 Task: Create a task  Upgrade and migrate company expense tracking to a cloud-based solution , assign it to team member softage.2@softage.net in the project ConceptTech and update the status of the task to  On Track  , set the priority of the task to High
Action: Mouse moved to (251, 542)
Screenshot: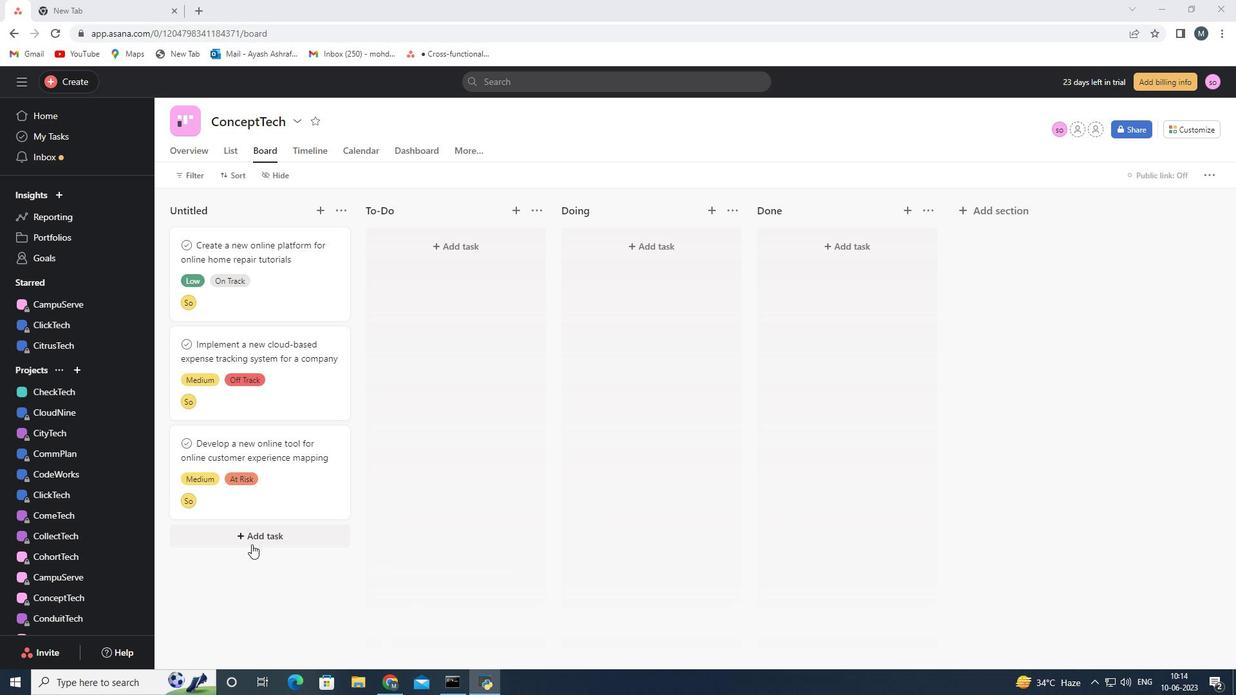 
Action: Mouse pressed left at (251, 542)
Screenshot: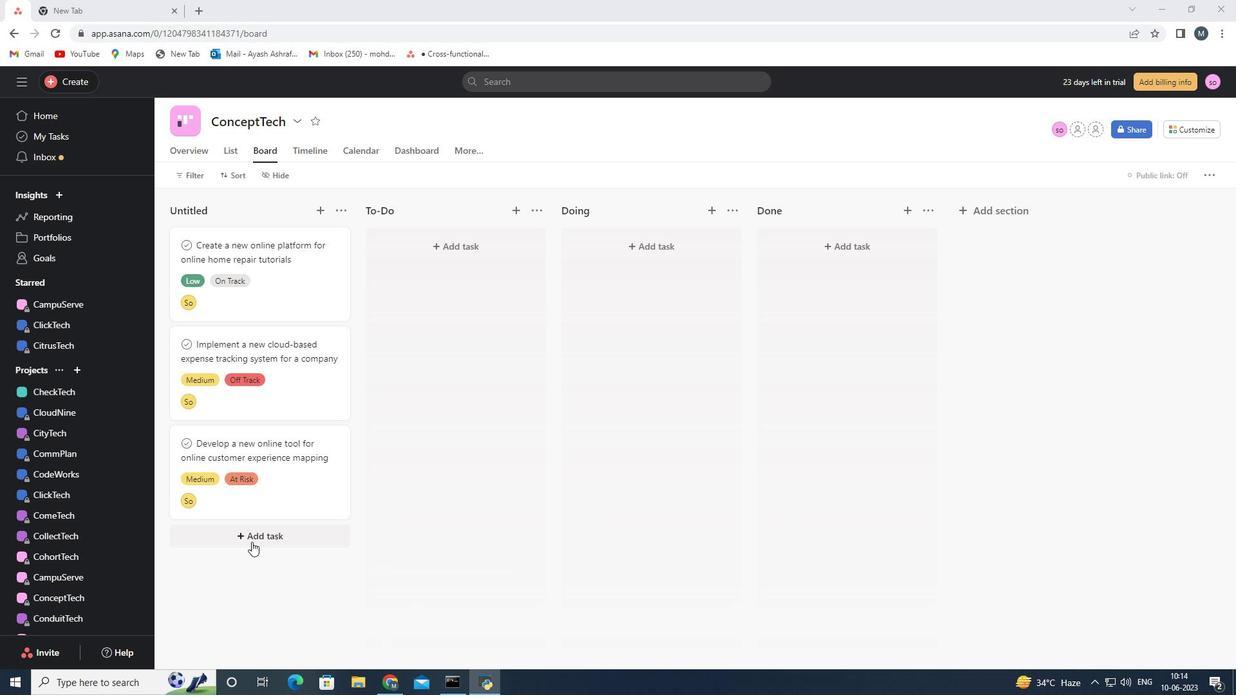 
Action: Mouse pressed left at (251, 542)
Screenshot: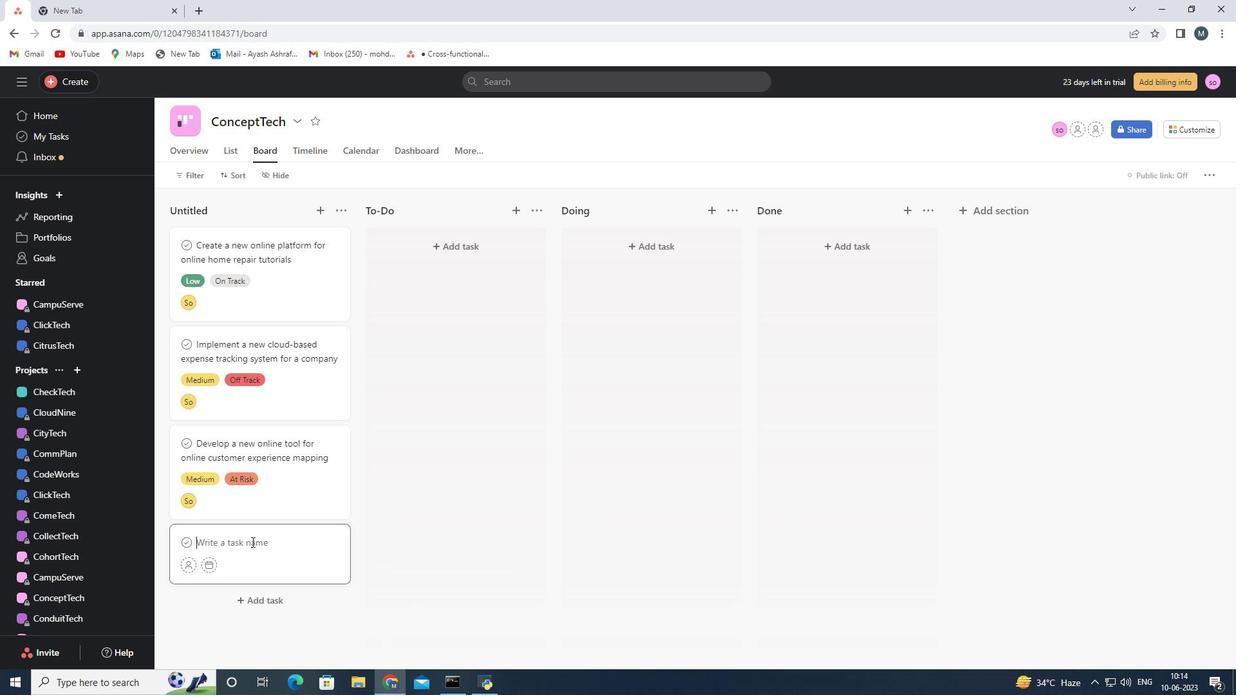 
Action: Key pressed <Key.shift>Upgrade<Key.space>and<Key.space>migrate<Key.space>company<Key.space>expense<Key.space>r<Key.backspace>tracl<Key.backspace>king<Key.space>to<Key.space>a<Key.space>cloud-based<Key.space>solution
Screenshot: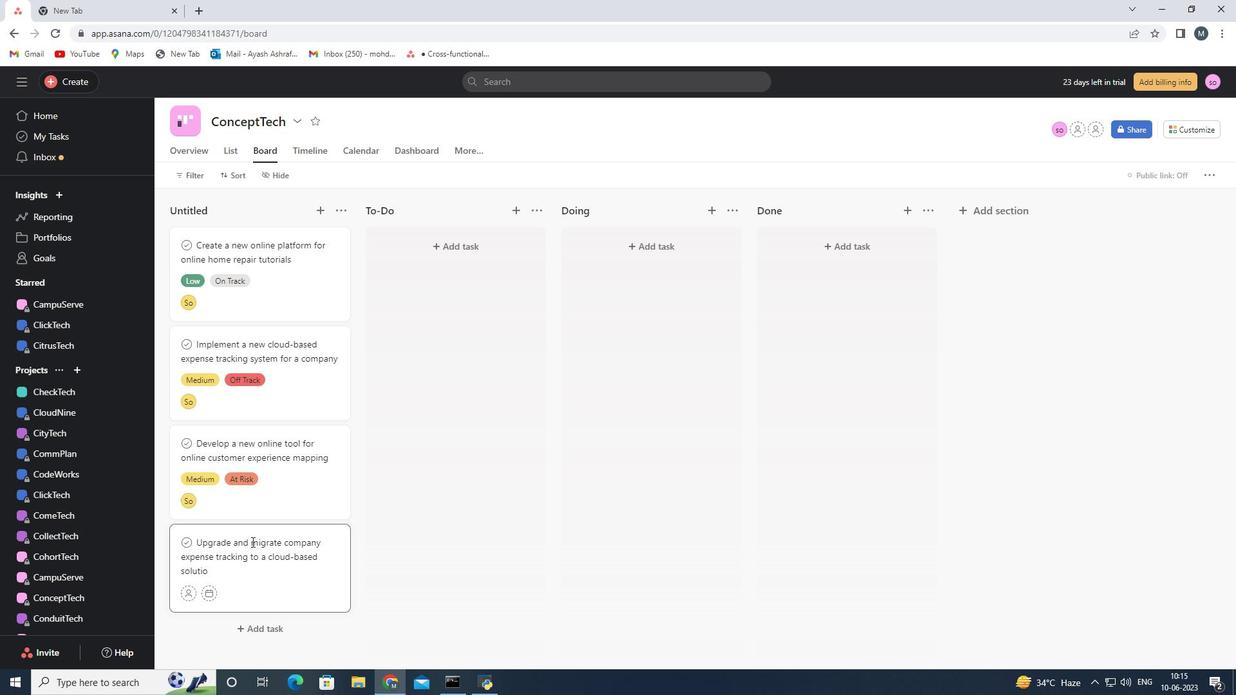
Action: Mouse moved to (192, 593)
Screenshot: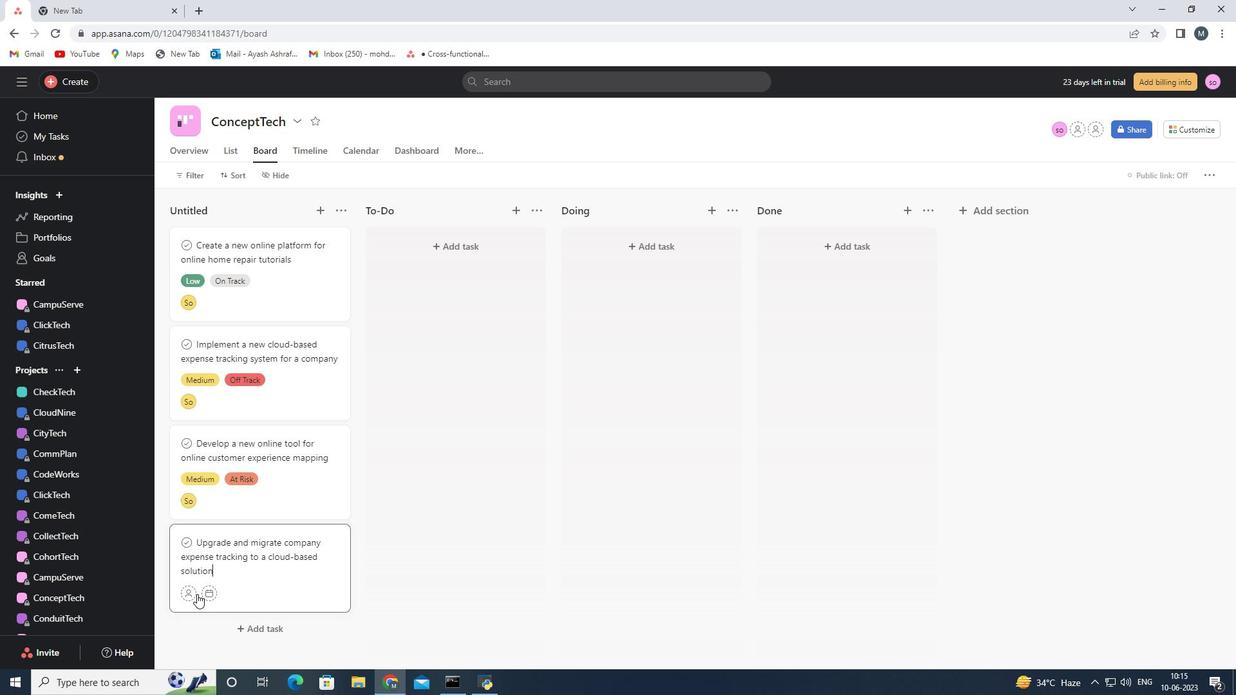 
Action: Mouse pressed left at (192, 593)
Screenshot: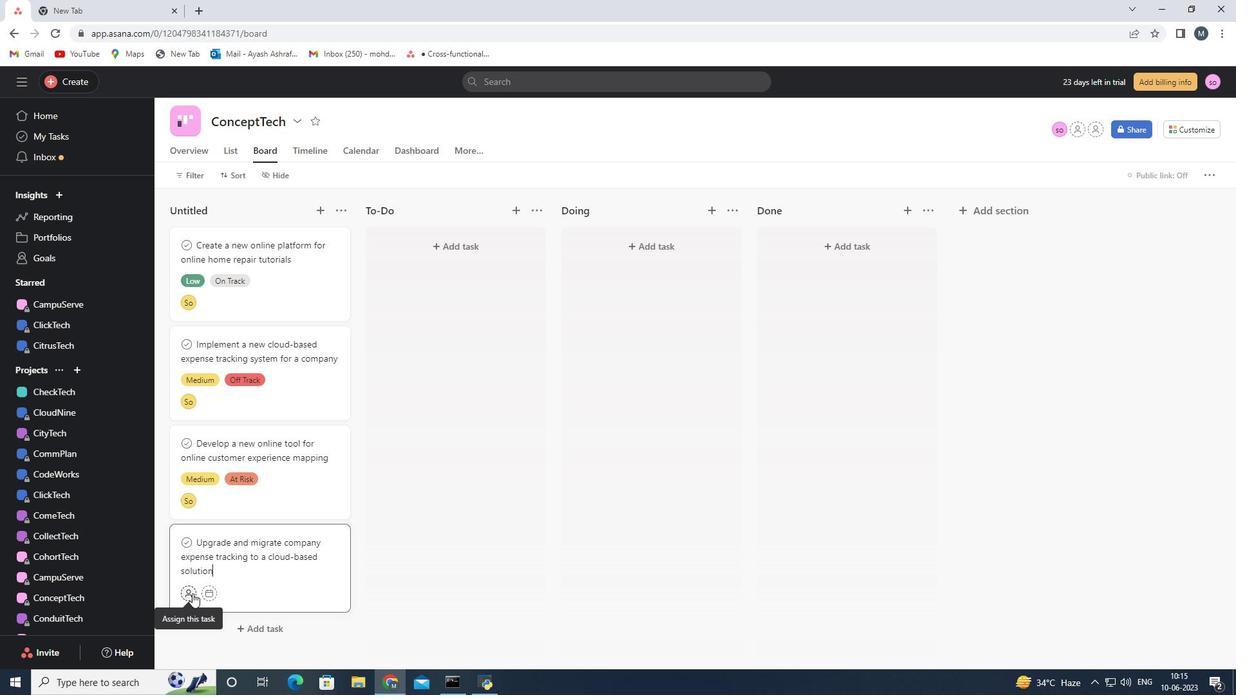 
Action: Key pressed softage.2<Key.shift>@softage.net
Screenshot: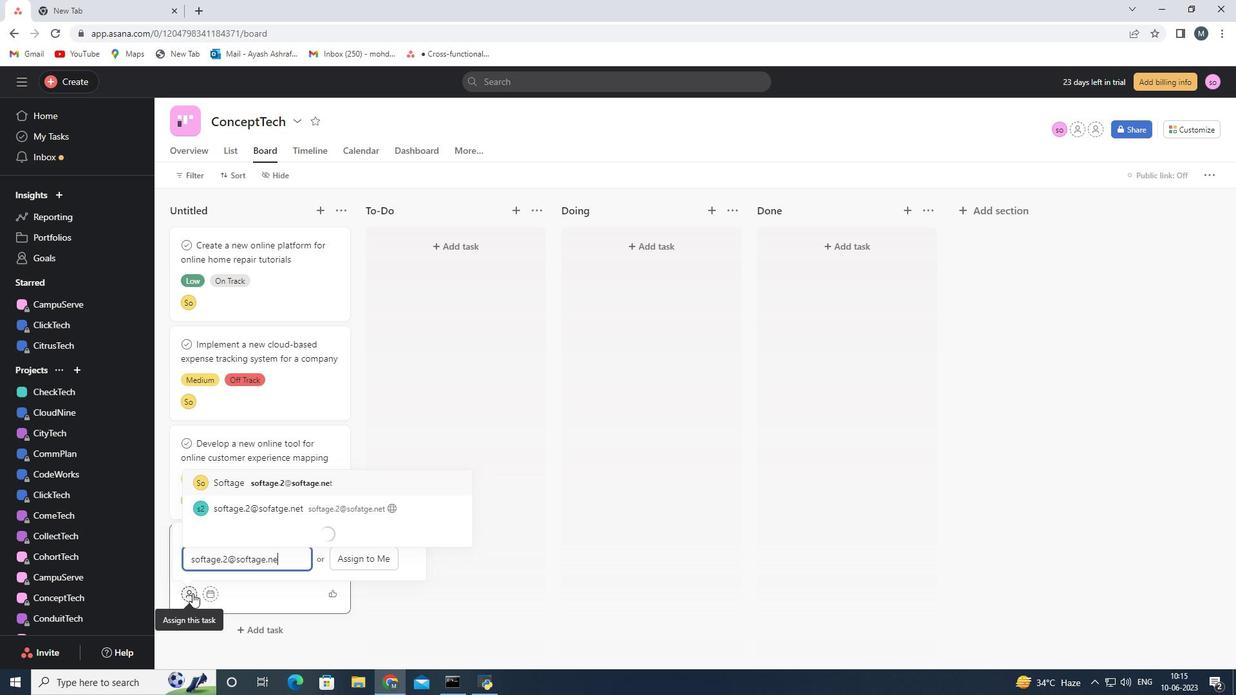 
Action: Mouse moved to (288, 512)
Screenshot: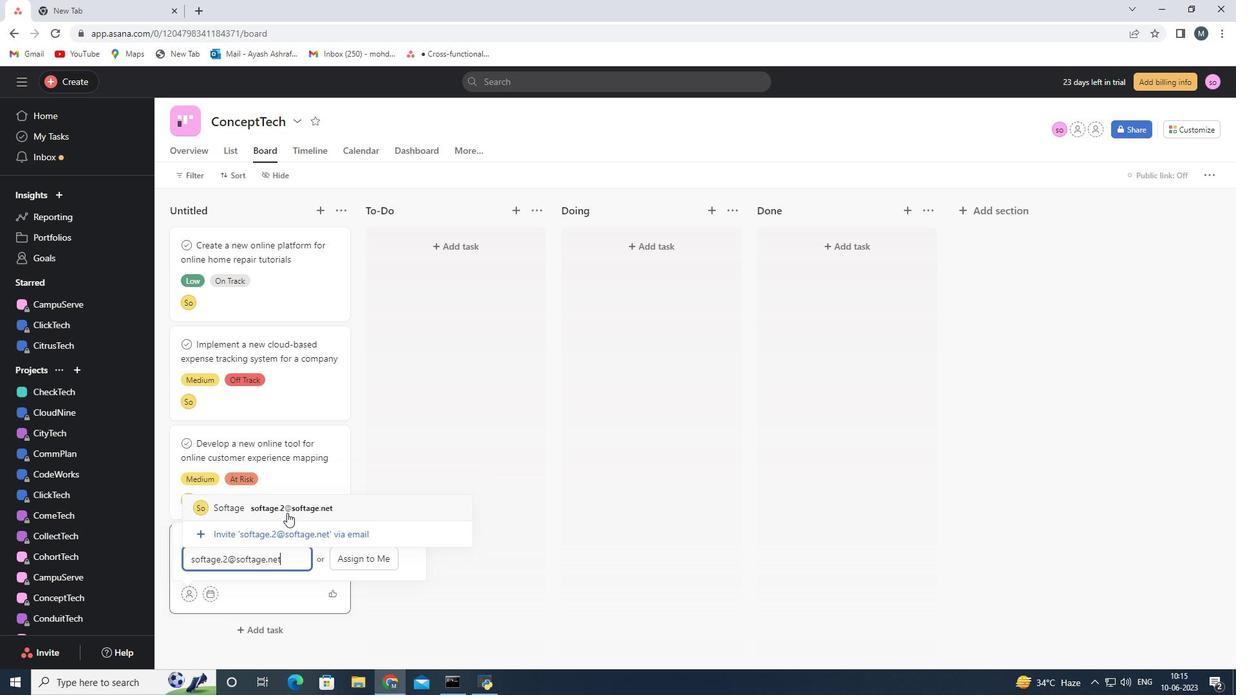 
Action: Mouse pressed left at (288, 512)
Screenshot: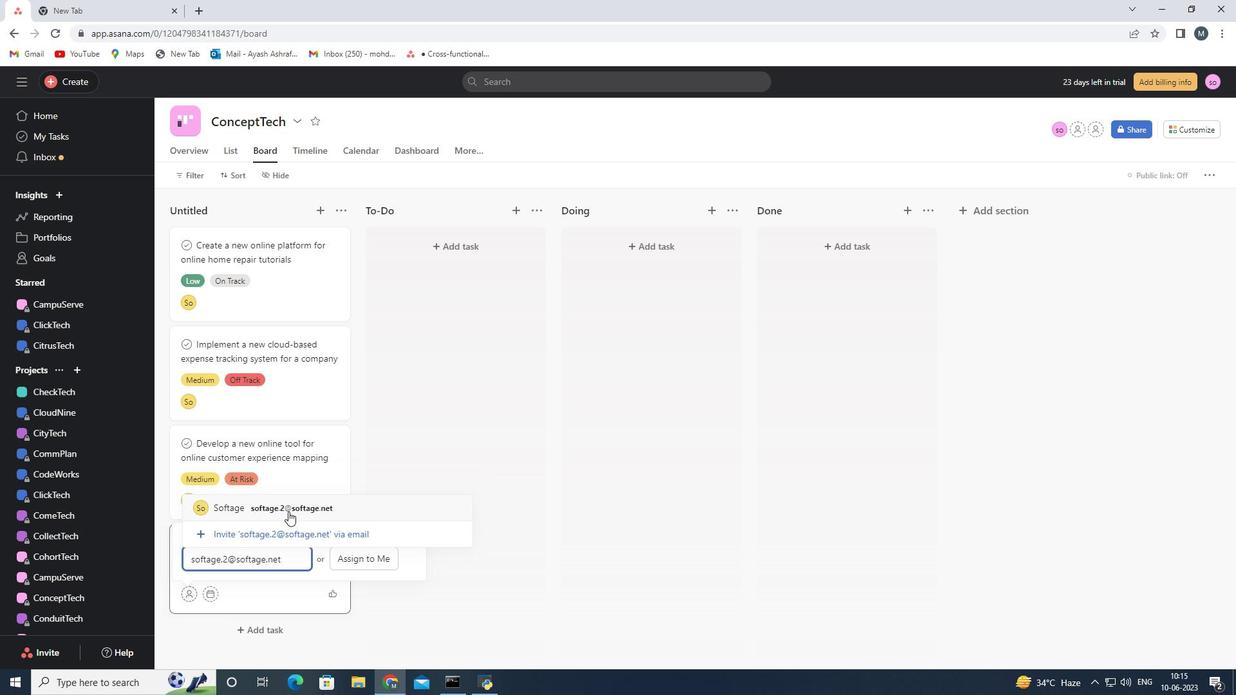 
Action: Mouse moved to (286, 584)
Screenshot: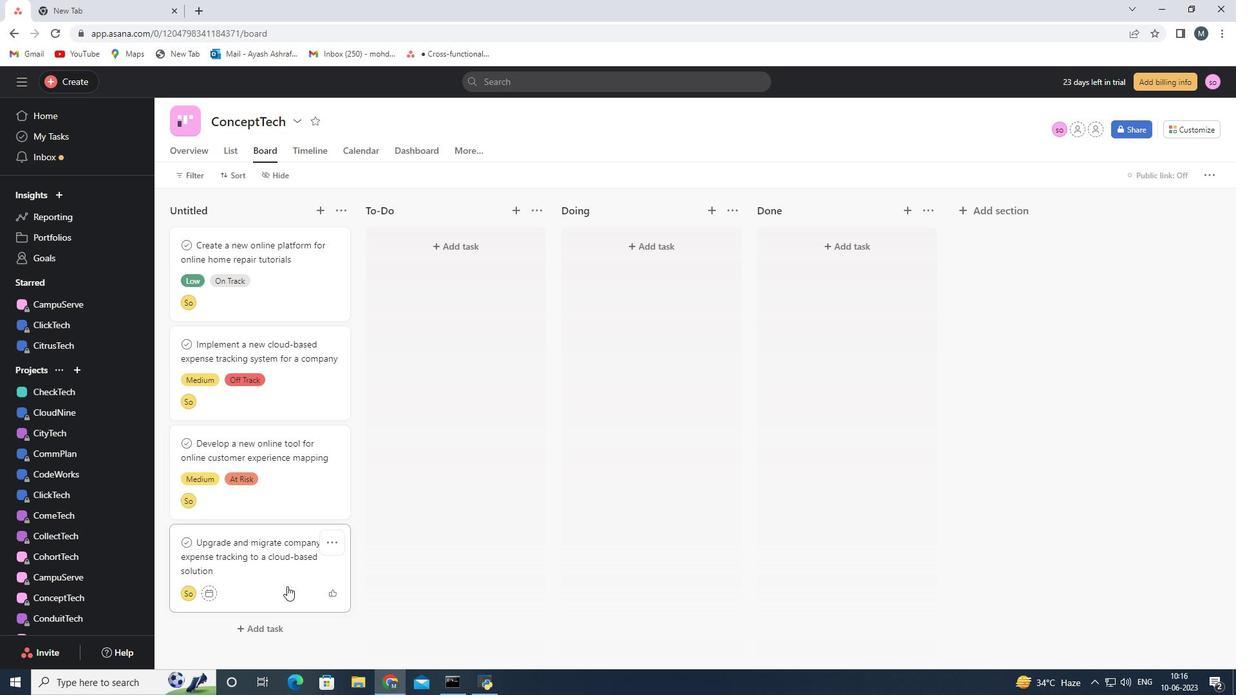 
Action: Mouse pressed left at (286, 584)
Screenshot: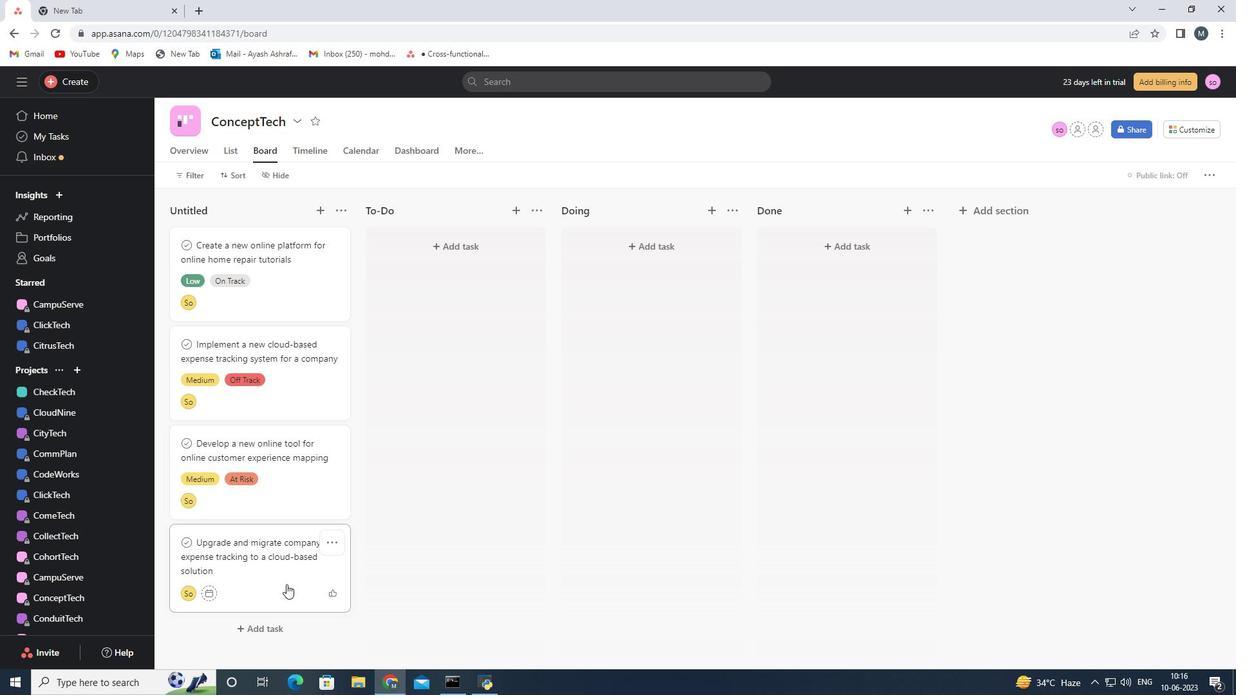 
Action: Mouse moved to (937, 419)
Screenshot: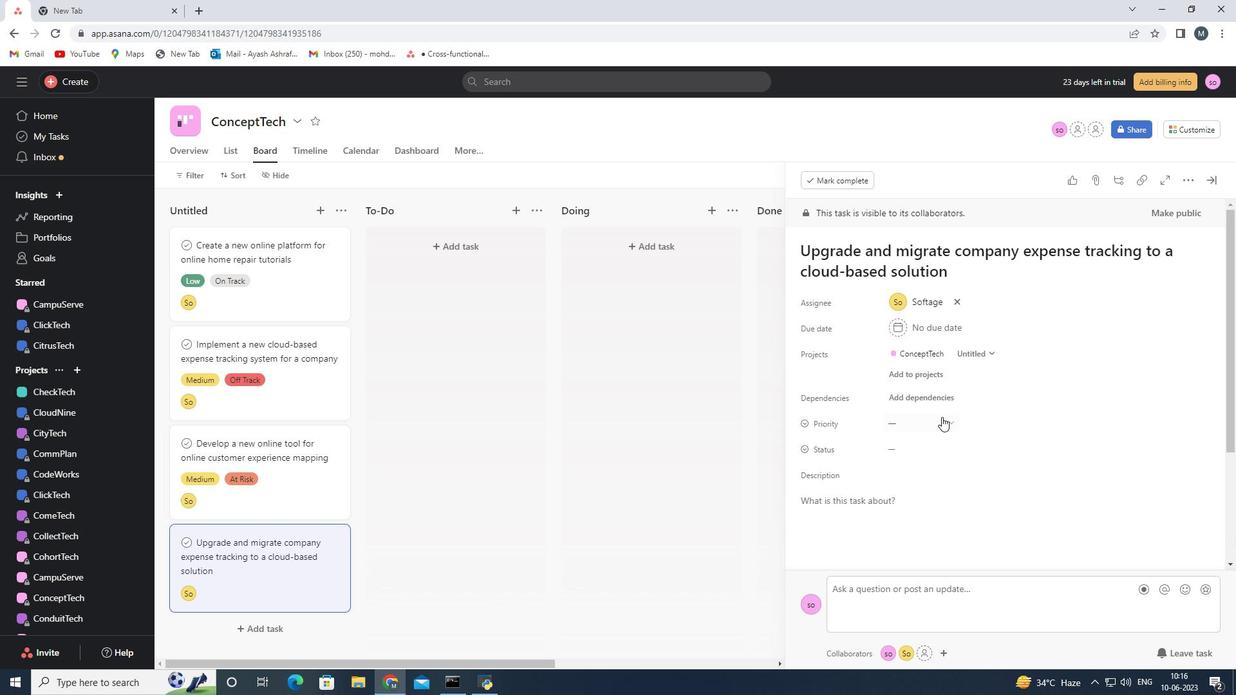 
Action: Mouse pressed left at (937, 419)
Screenshot: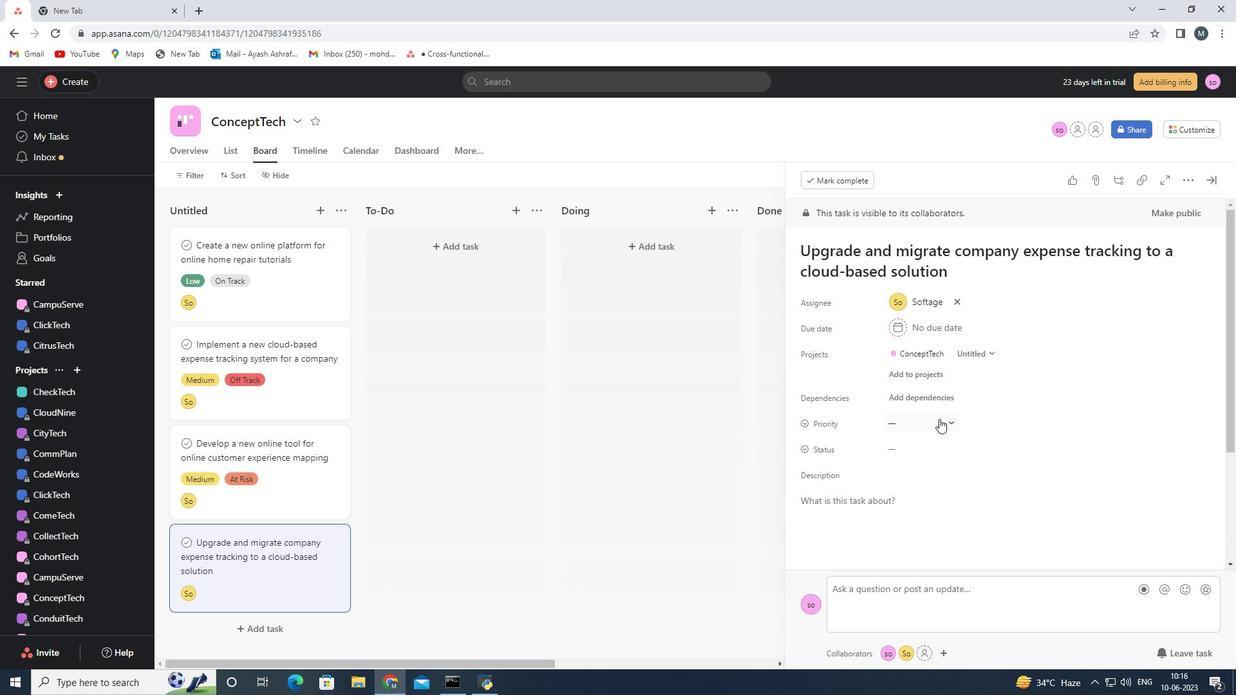 
Action: Mouse moved to (922, 468)
Screenshot: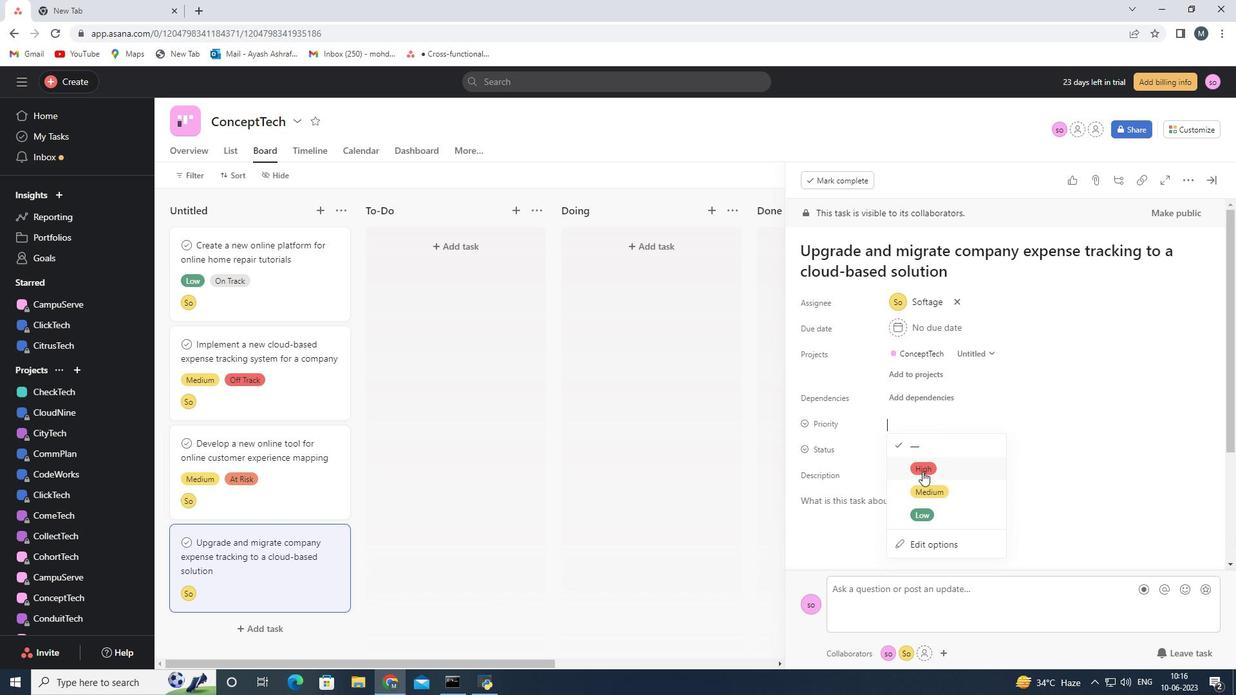 
Action: Mouse pressed left at (922, 468)
Screenshot: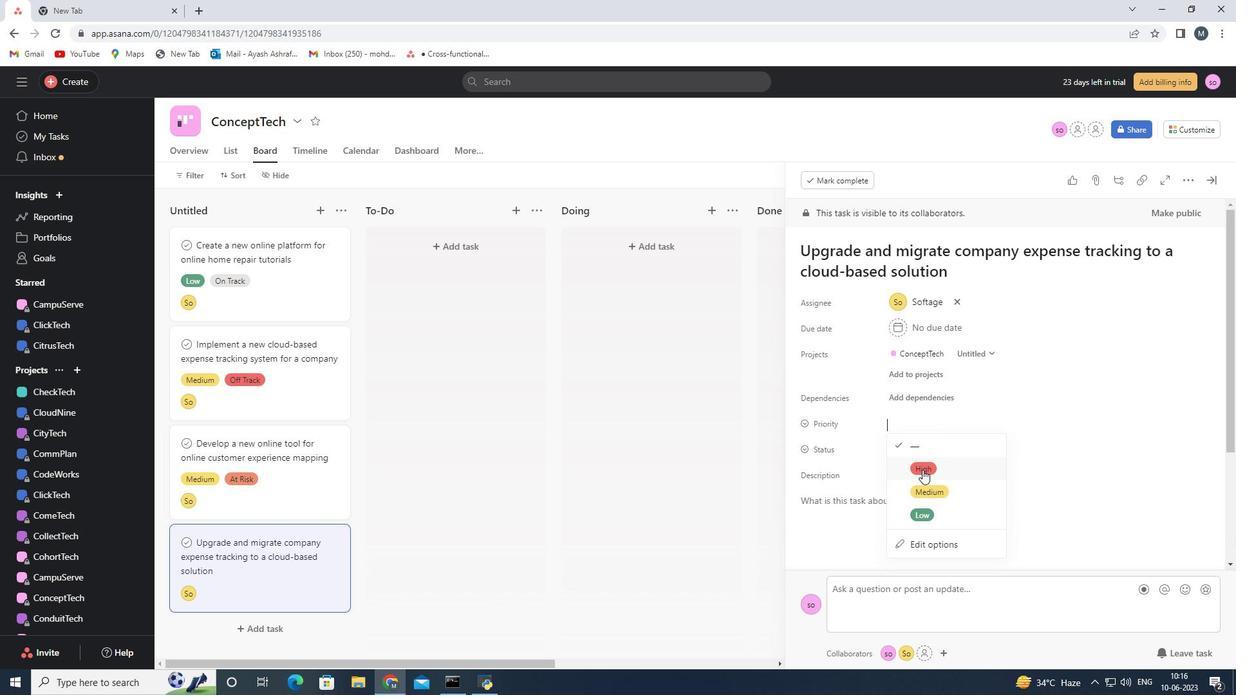 
Action: Mouse moved to (899, 445)
Screenshot: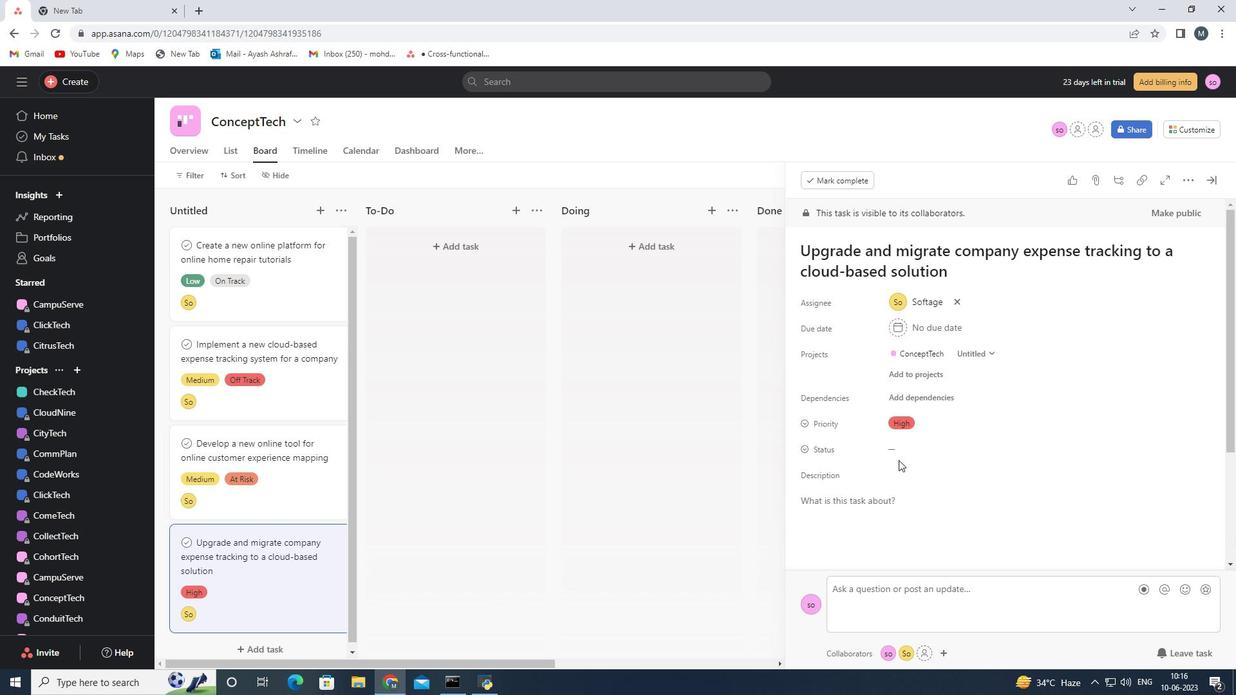 
Action: Mouse pressed left at (899, 445)
Screenshot: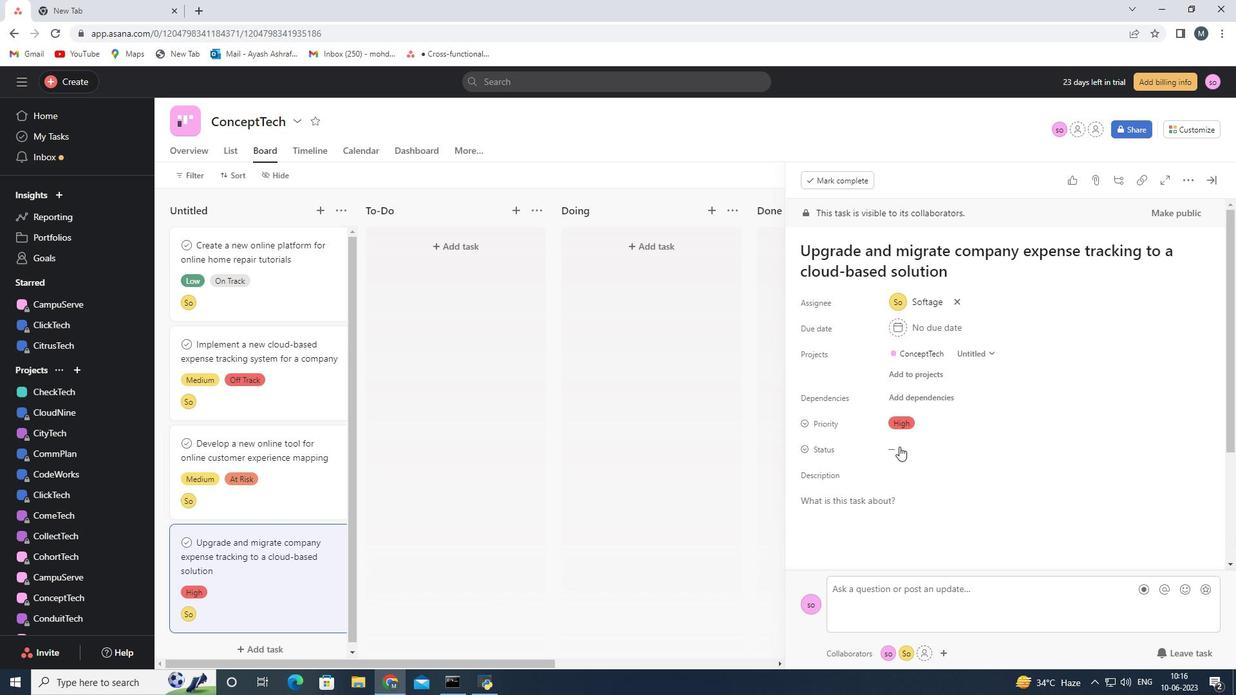 
Action: Mouse moved to (926, 493)
Screenshot: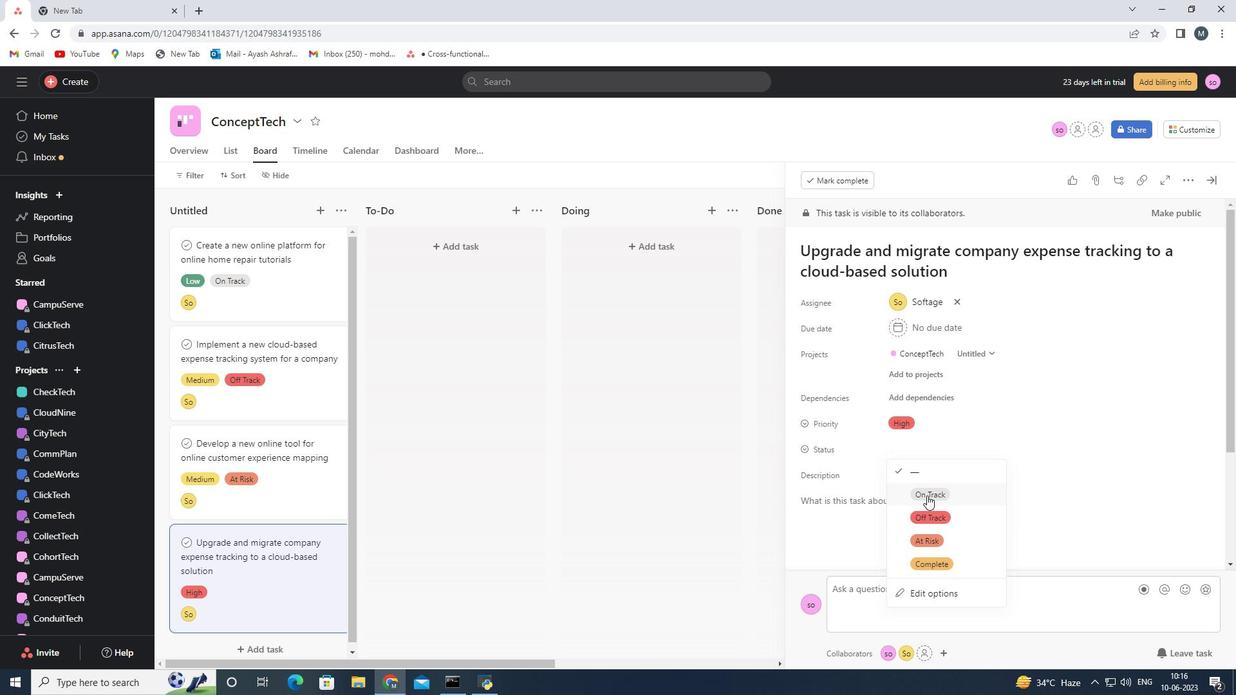 
Action: Mouse pressed left at (926, 493)
Screenshot: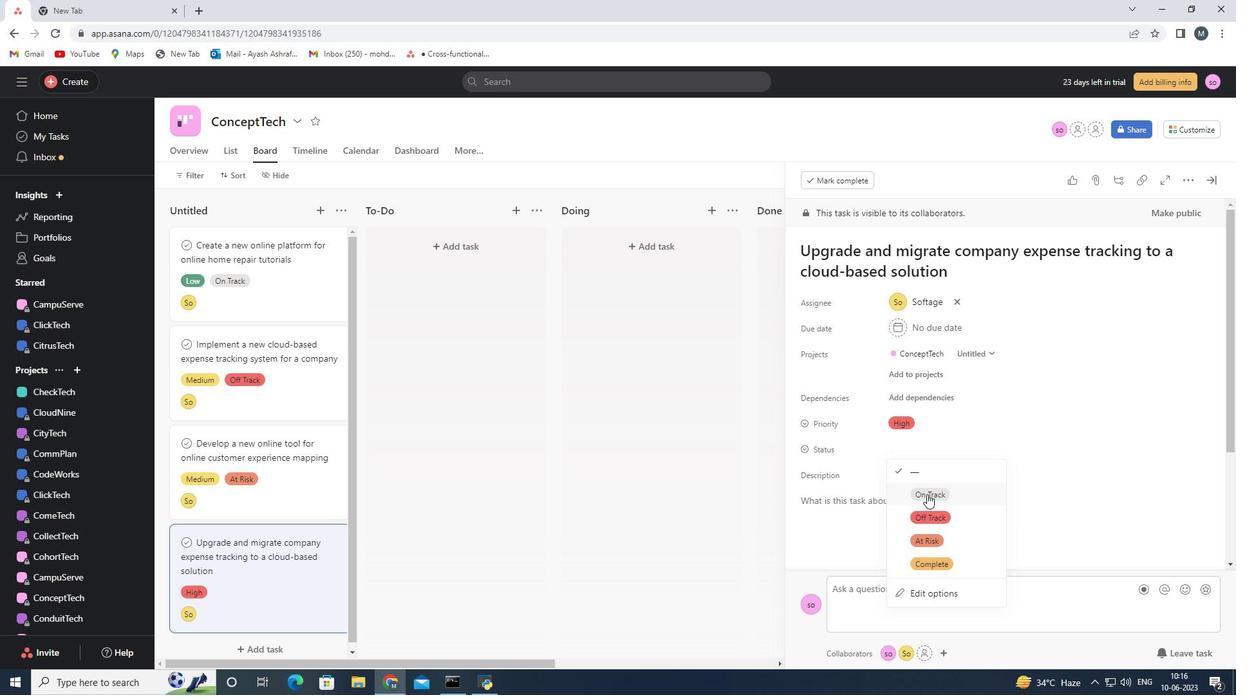 
Action: Mouse moved to (1211, 173)
Screenshot: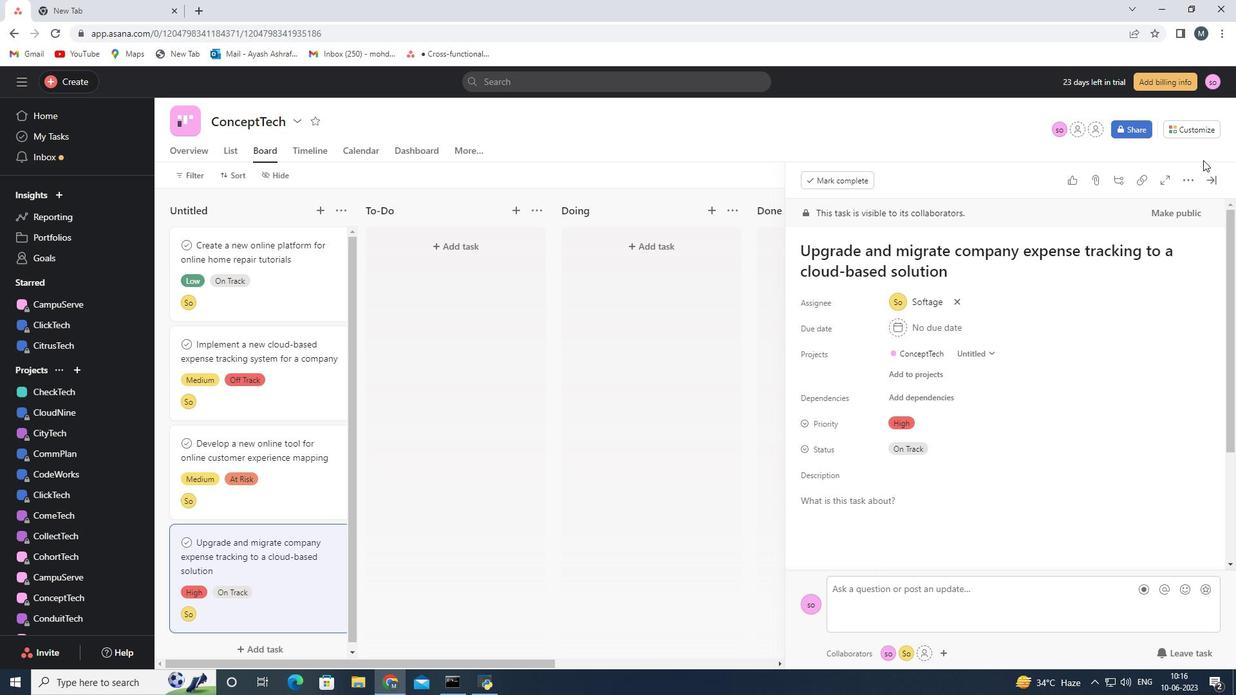 
Action: Mouse pressed left at (1211, 173)
Screenshot: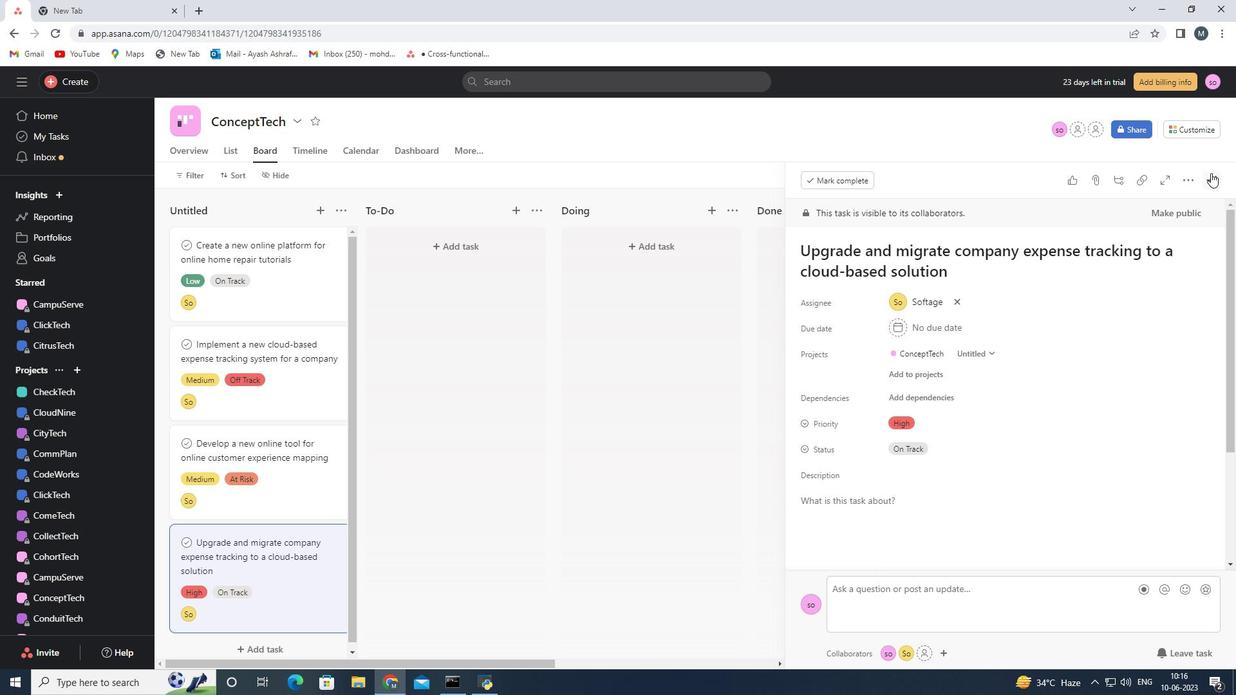 
Action: Mouse moved to (370, 629)
Screenshot: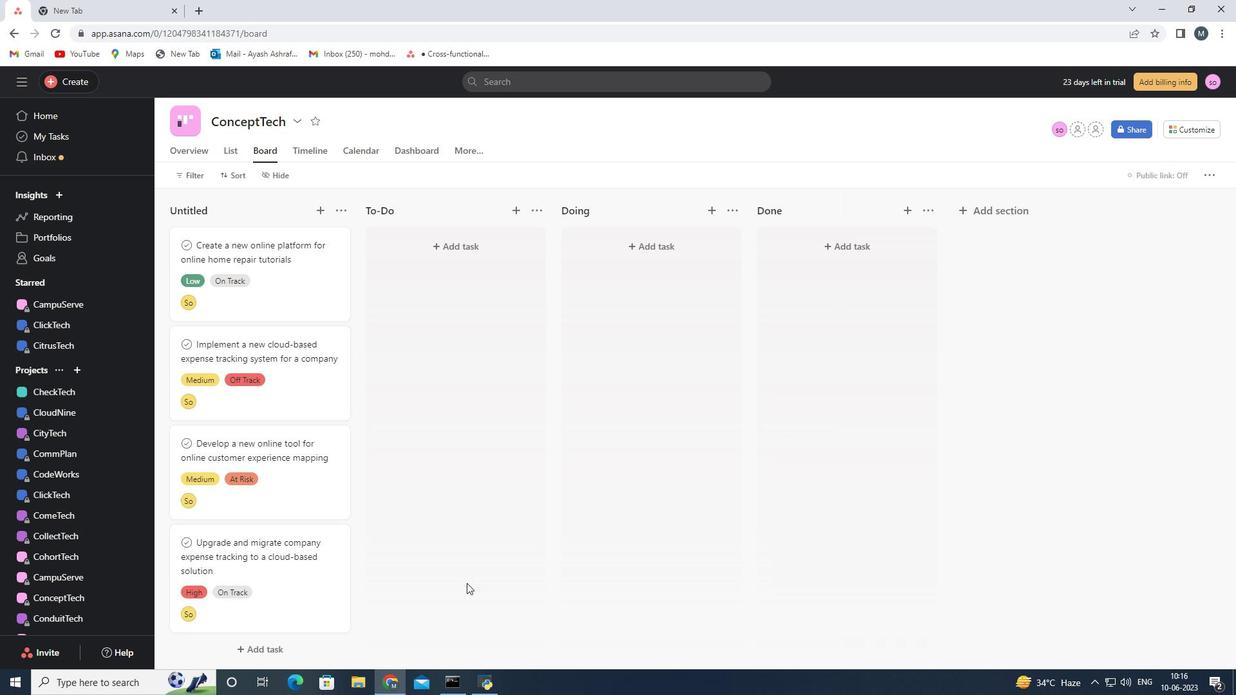 
